 Task: Change the watching subscriptions to notify via GitHub.
Action: Mouse moved to (1010, 99)
Screenshot: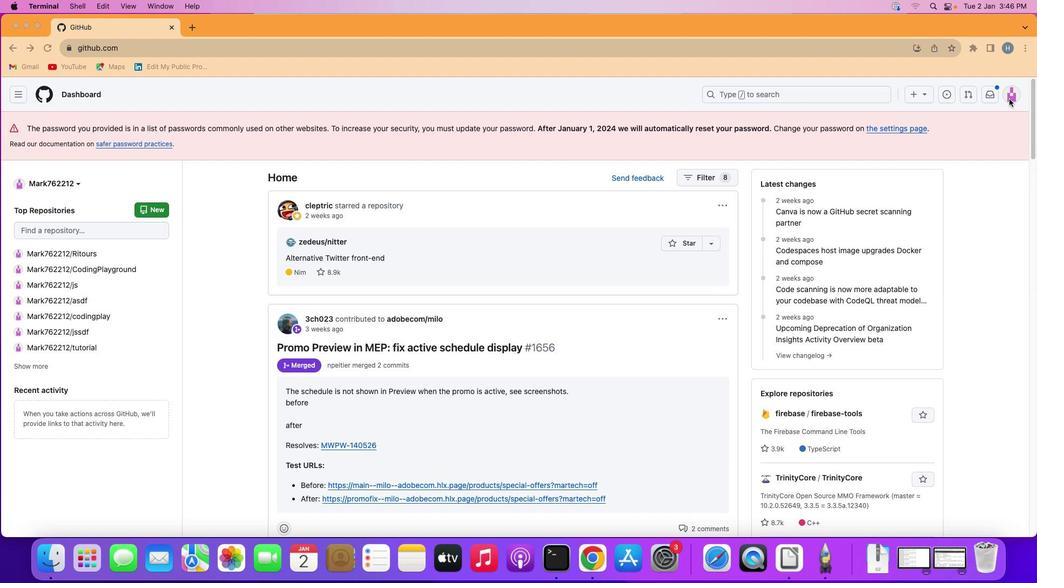 
Action: Mouse pressed left at (1010, 99)
Screenshot: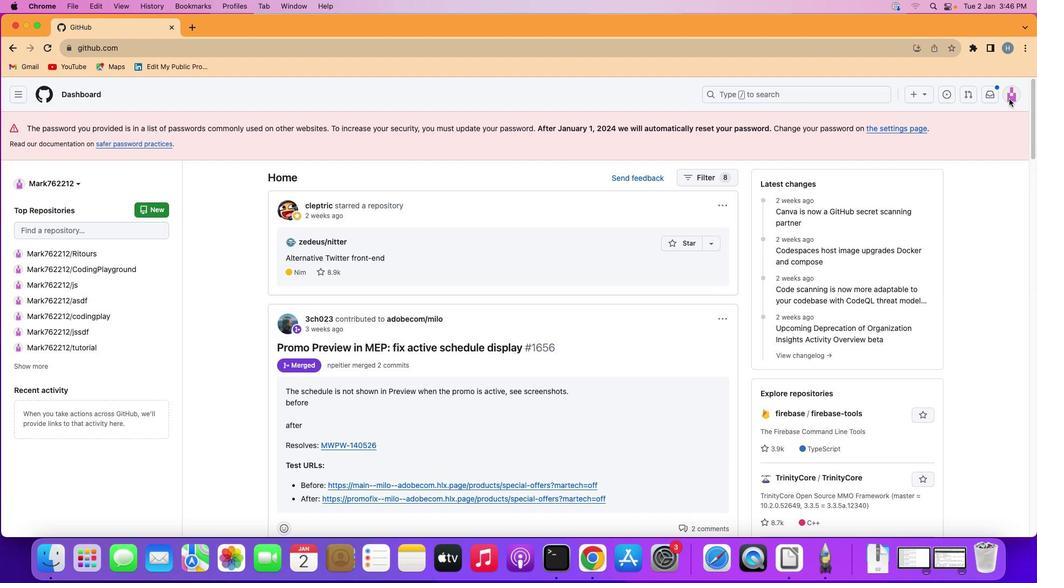 
Action: Mouse moved to (1012, 92)
Screenshot: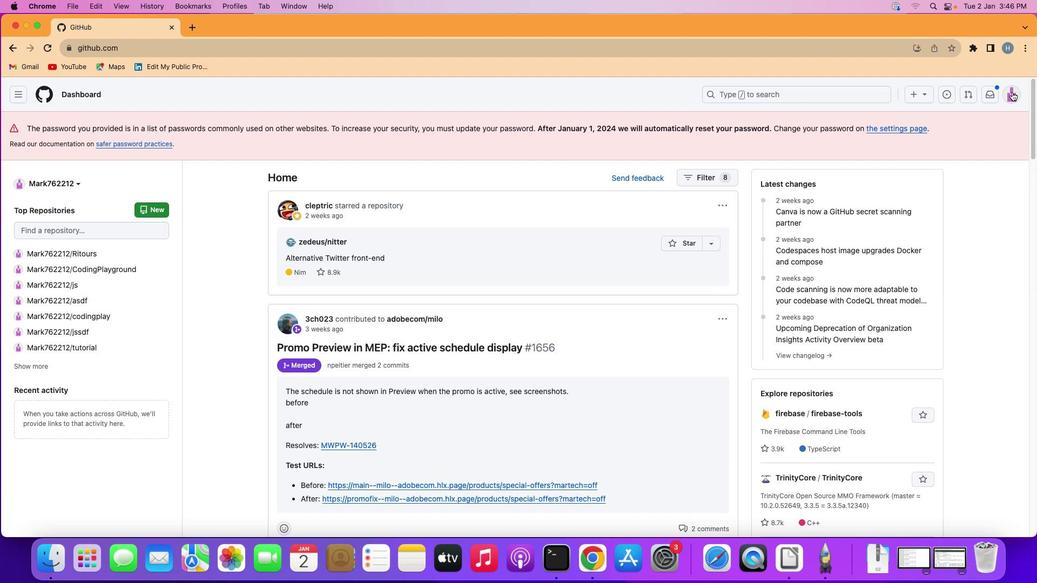 
Action: Mouse pressed left at (1012, 92)
Screenshot: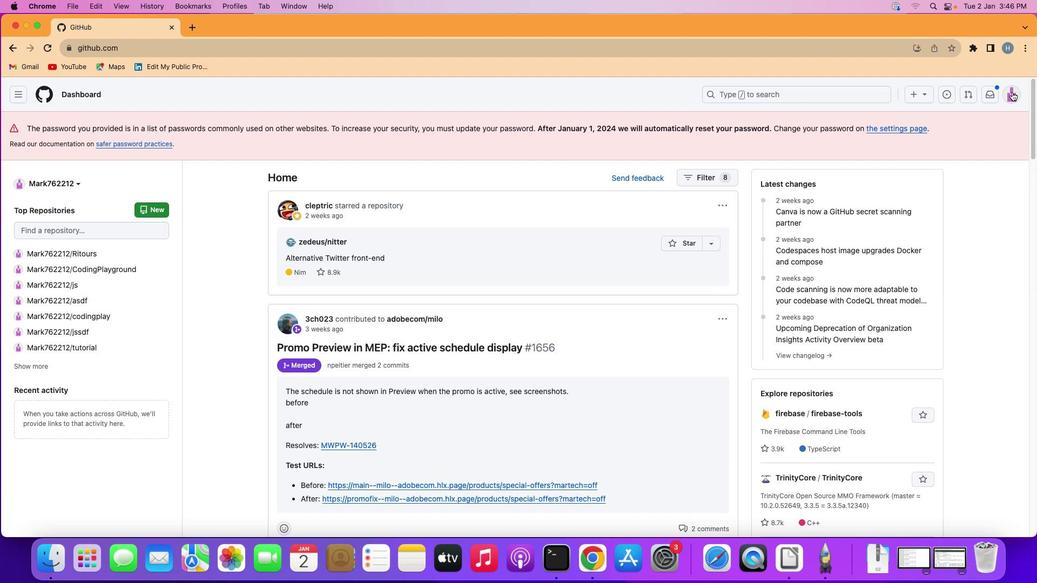 
Action: Mouse moved to (932, 388)
Screenshot: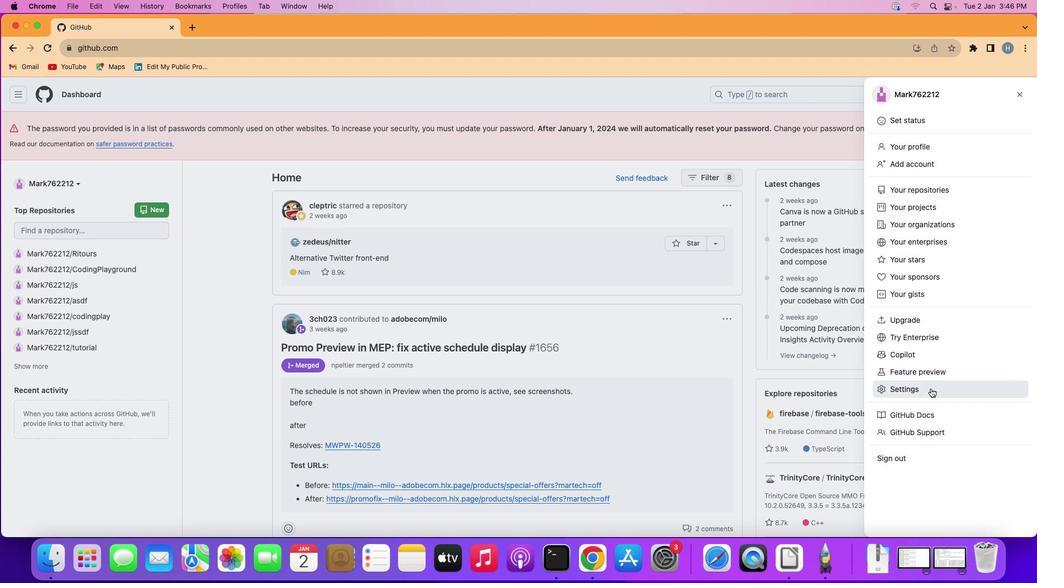 
Action: Mouse pressed left at (932, 388)
Screenshot: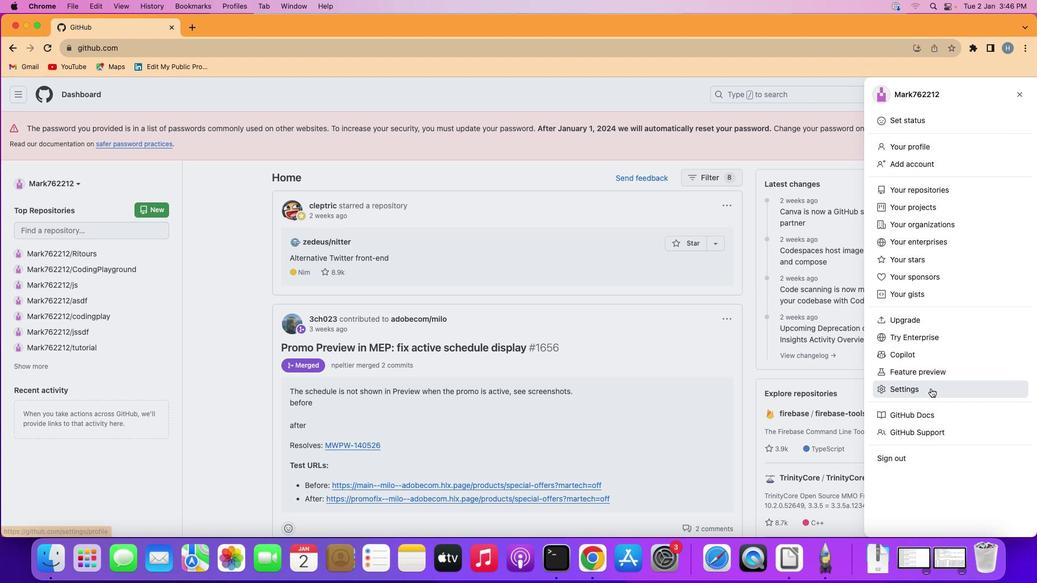 
Action: Mouse moved to (242, 293)
Screenshot: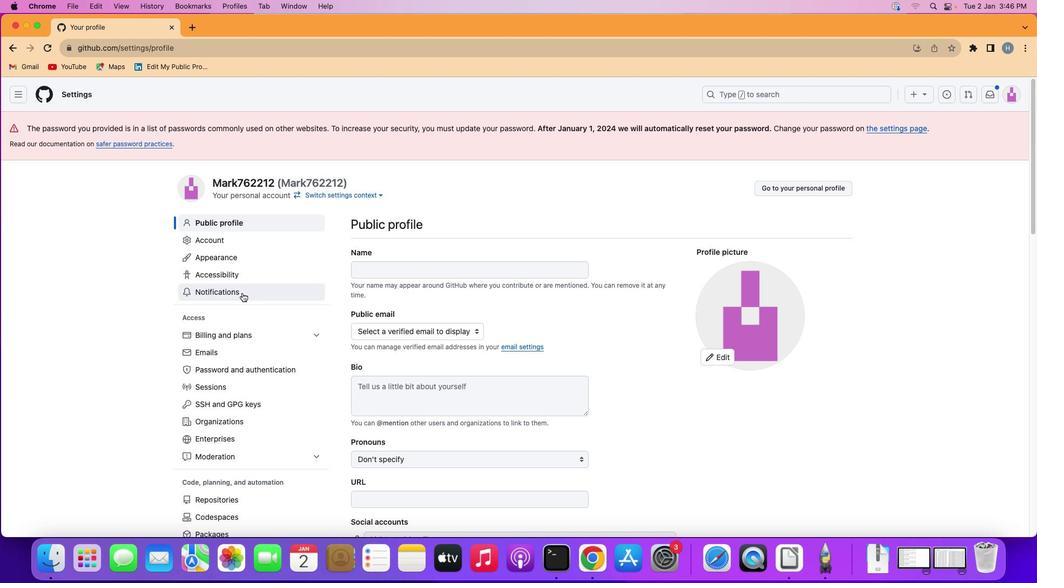 
Action: Mouse pressed left at (242, 293)
Screenshot: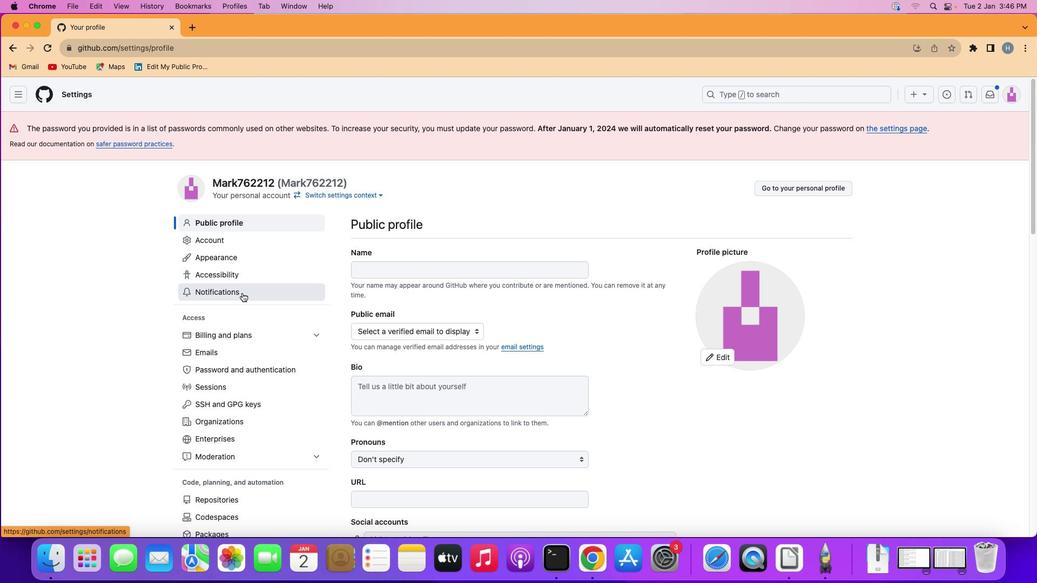 
Action: Mouse moved to (482, 380)
Screenshot: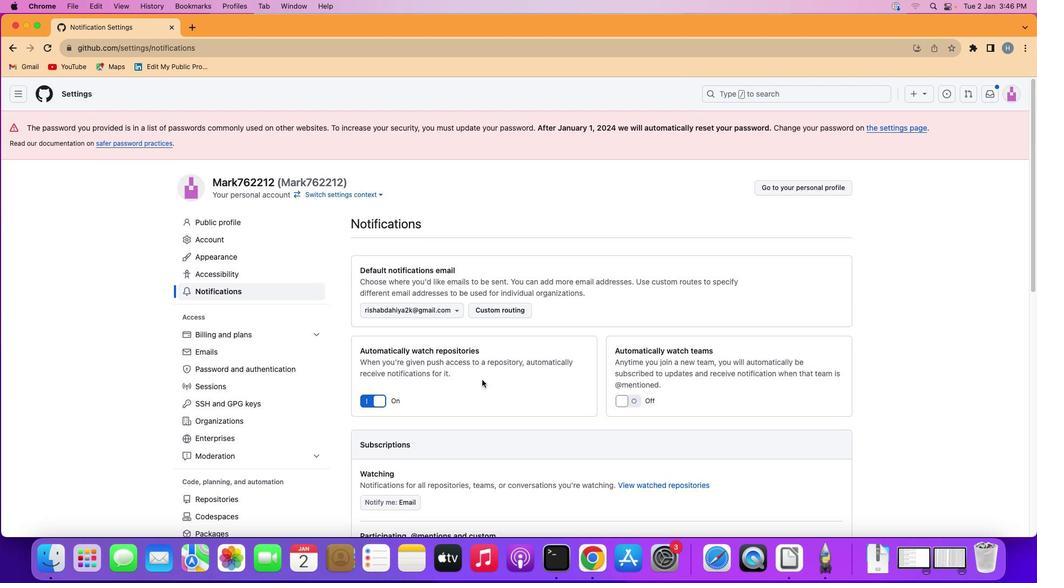 
Action: Mouse scrolled (482, 380) with delta (0, 0)
Screenshot: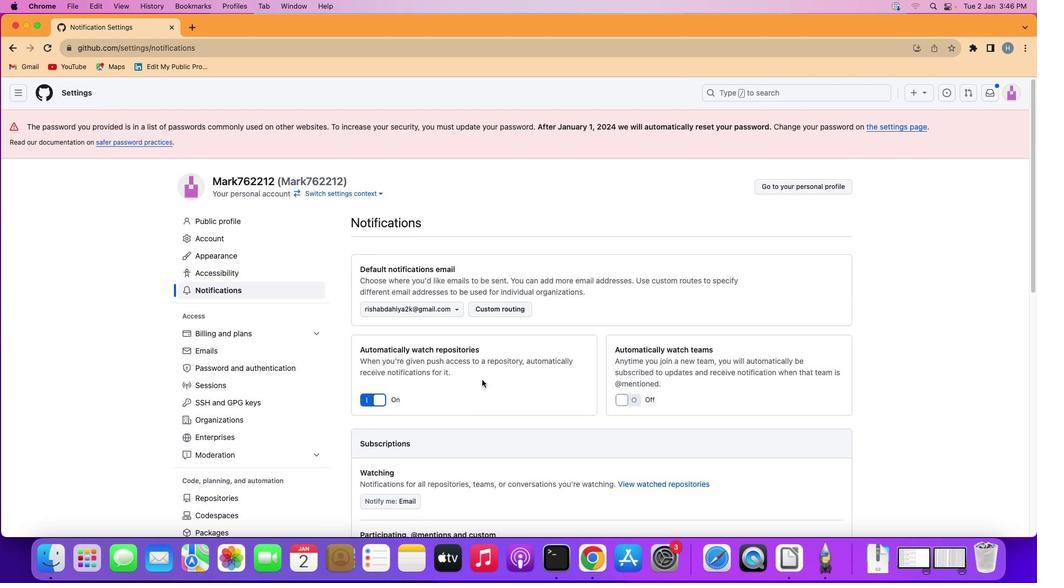 
Action: Mouse scrolled (482, 380) with delta (0, 0)
Screenshot: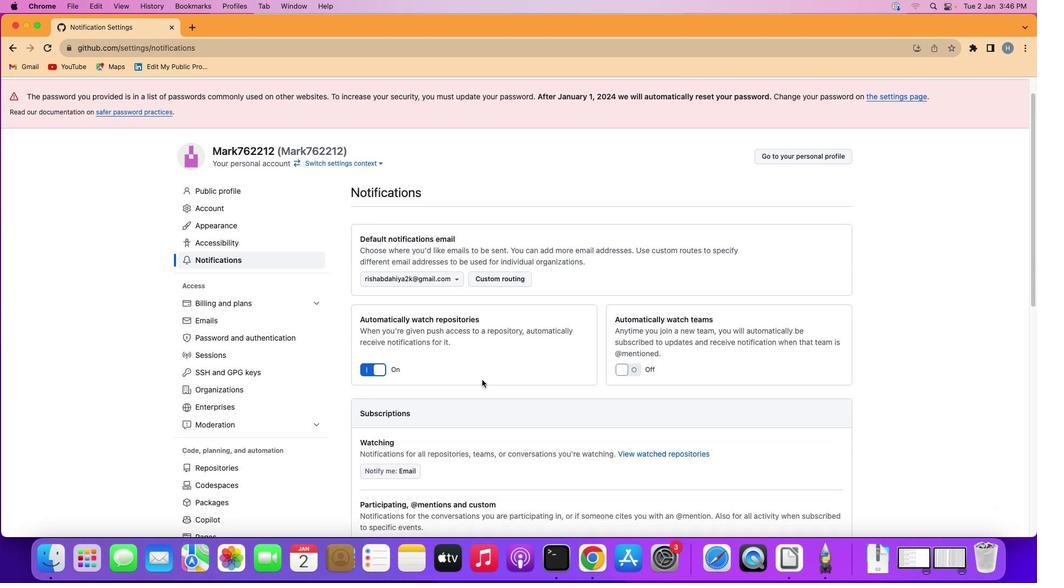 
Action: Mouse scrolled (482, 380) with delta (0, -1)
Screenshot: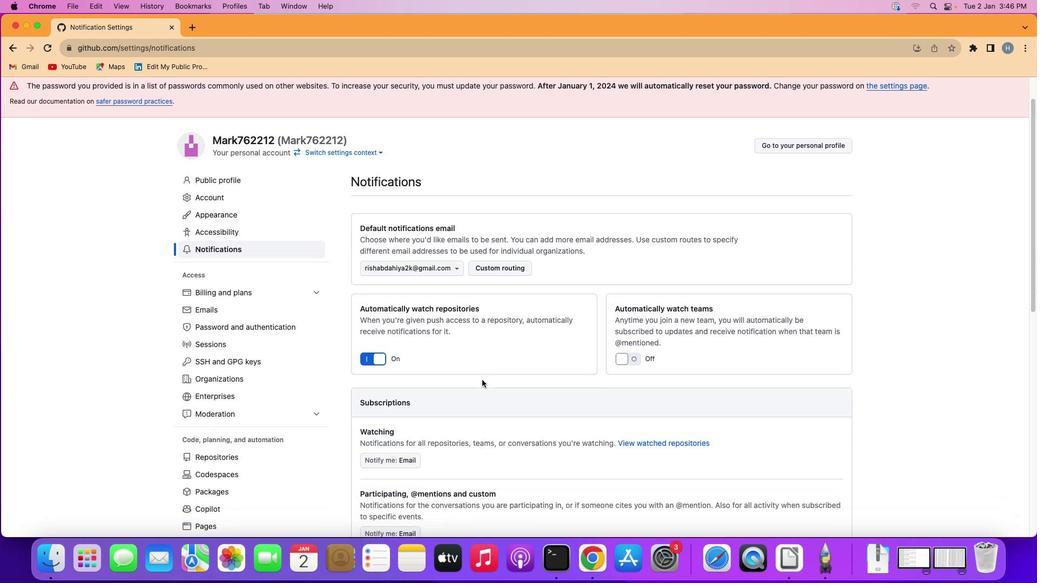 
Action: Mouse moved to (482, 380)
Screenshot: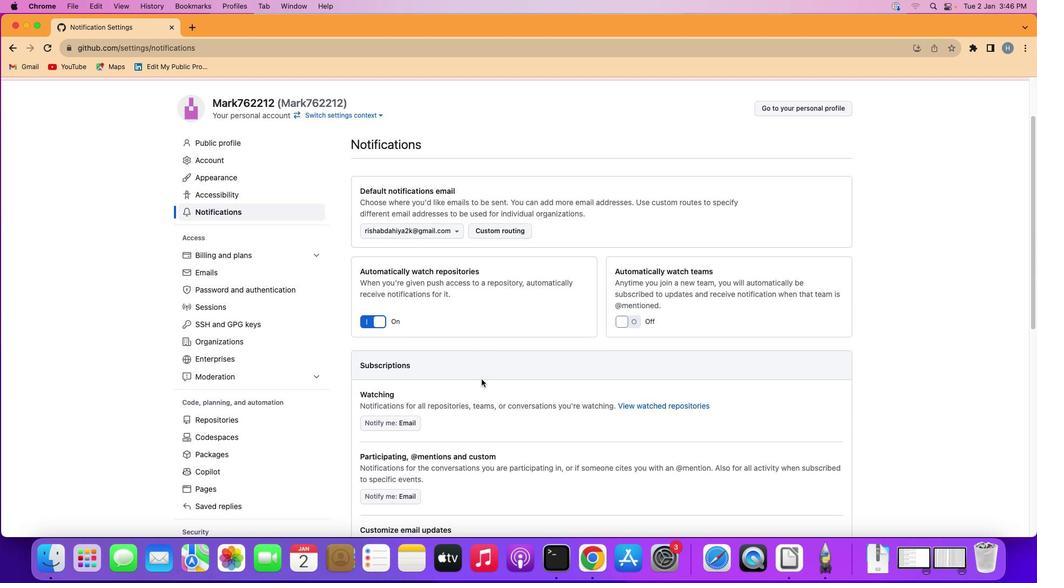 
Action: Mouse scrolled (482, 380) with delta (0, 0)
Screenshot: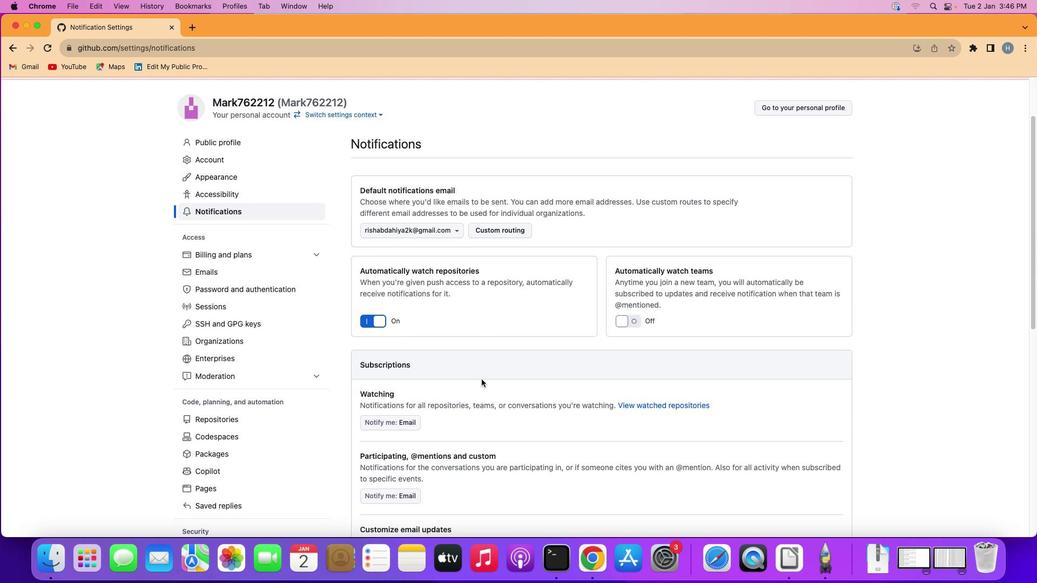 
Action: Mouse moved to (482, 379)
Screenshot: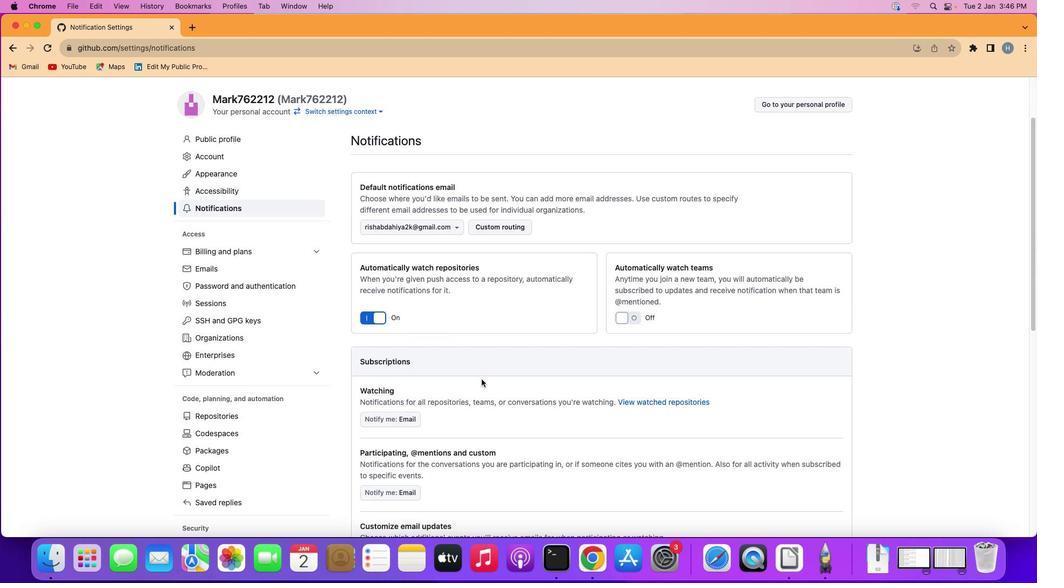 
Action: Mouse scrolled (482, 379) with delta (0, 0)
Screenshot: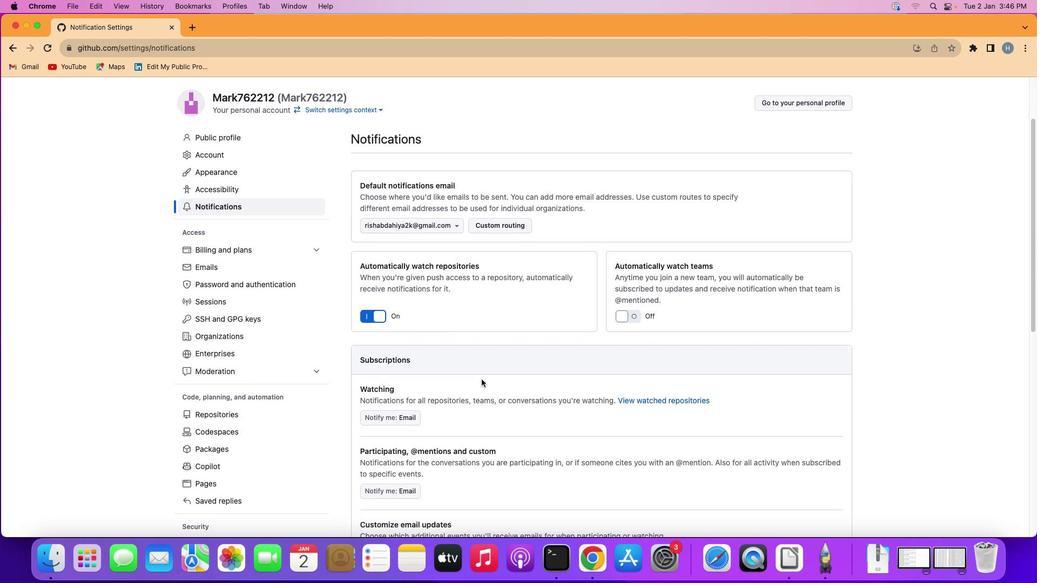 
Action: Mouse moved to (411, 417)
Screenshot: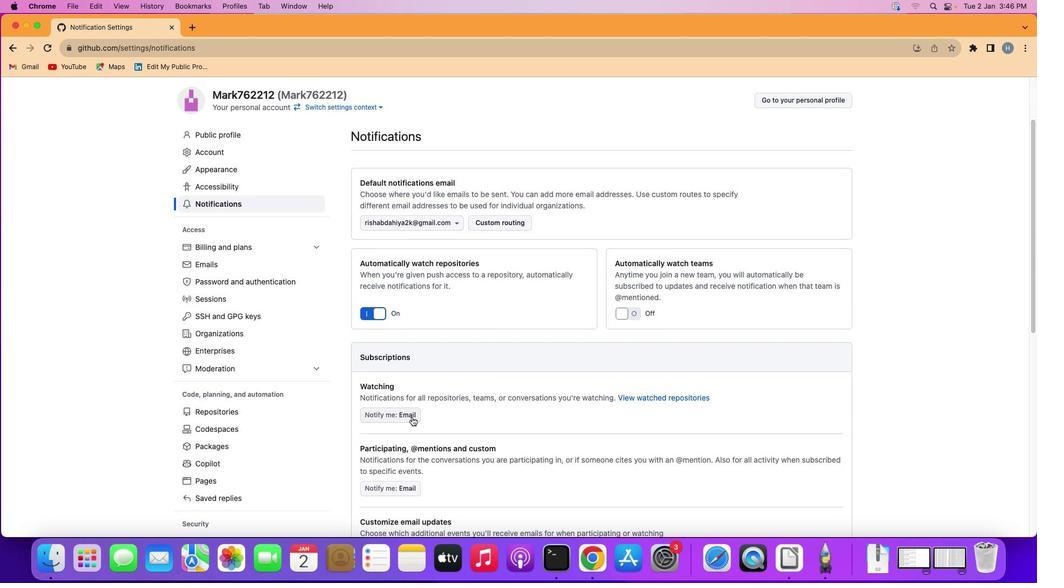 
Action: Mouse pressed left at (411, 417)
Screenshot: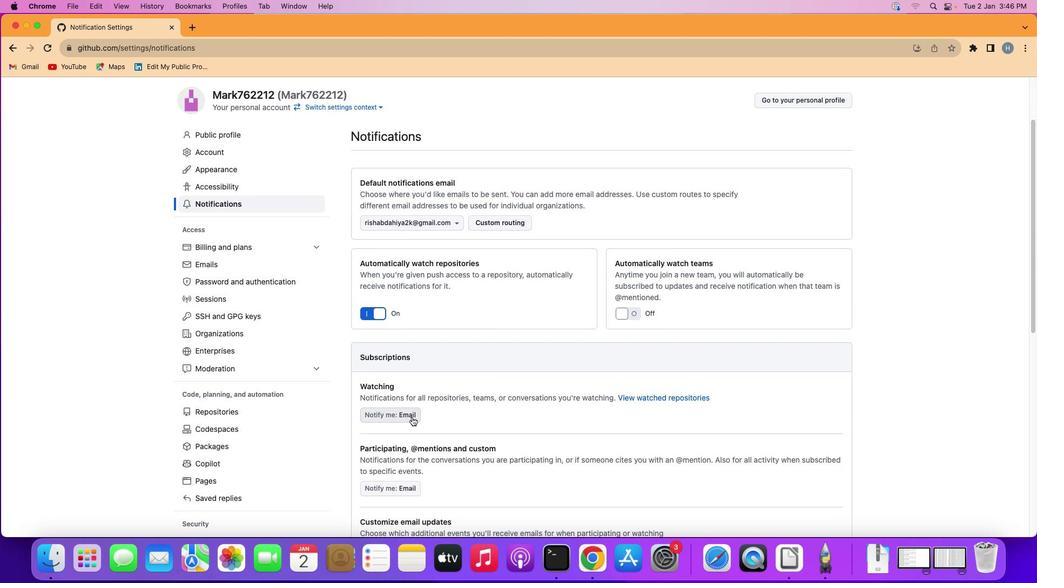 
Action: Mouse moved to (374, 465)
Screenshot: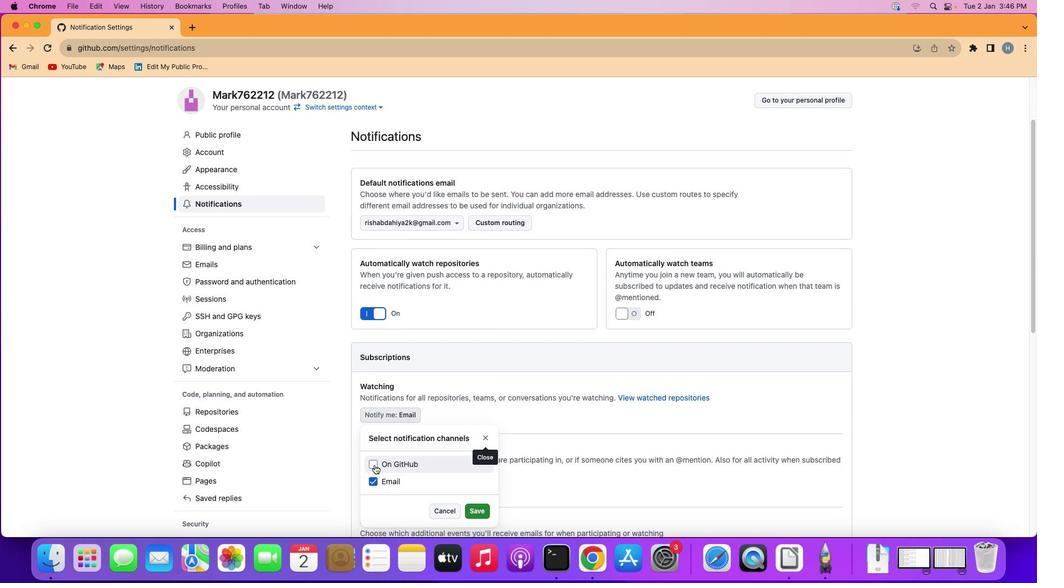 
Action: Mouse pressed left at (374, 465)
Screenshot: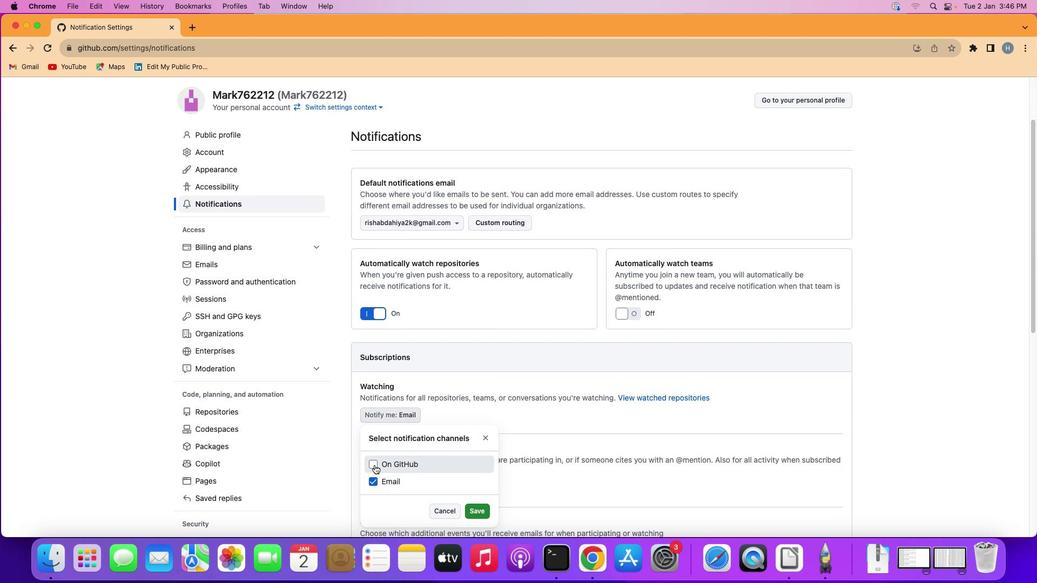 
Action: Mouse moved to (471, 509)
Screenshot: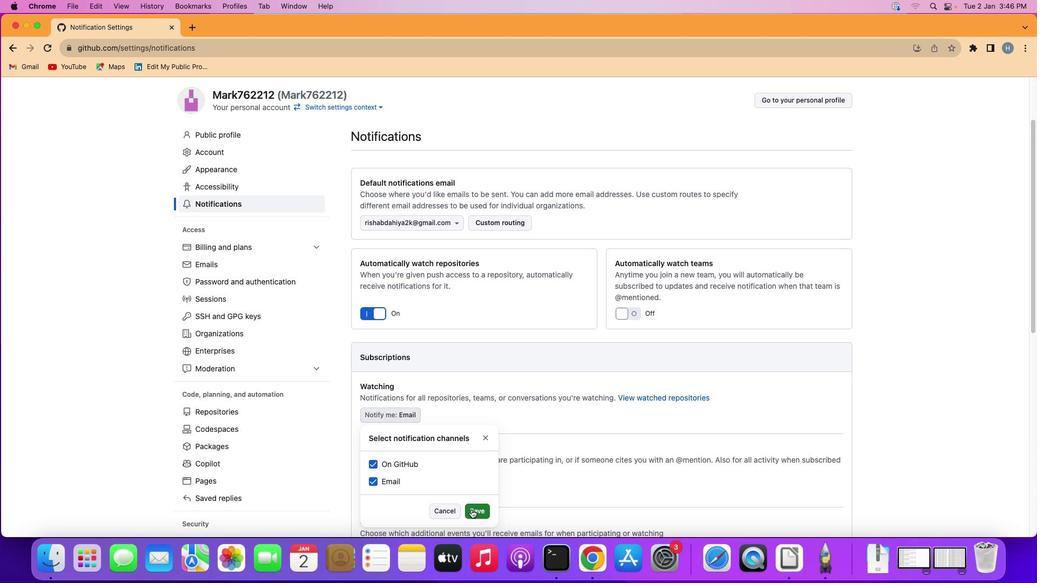 
Action: Mouse pressed left at (471, 509)
Screenshot: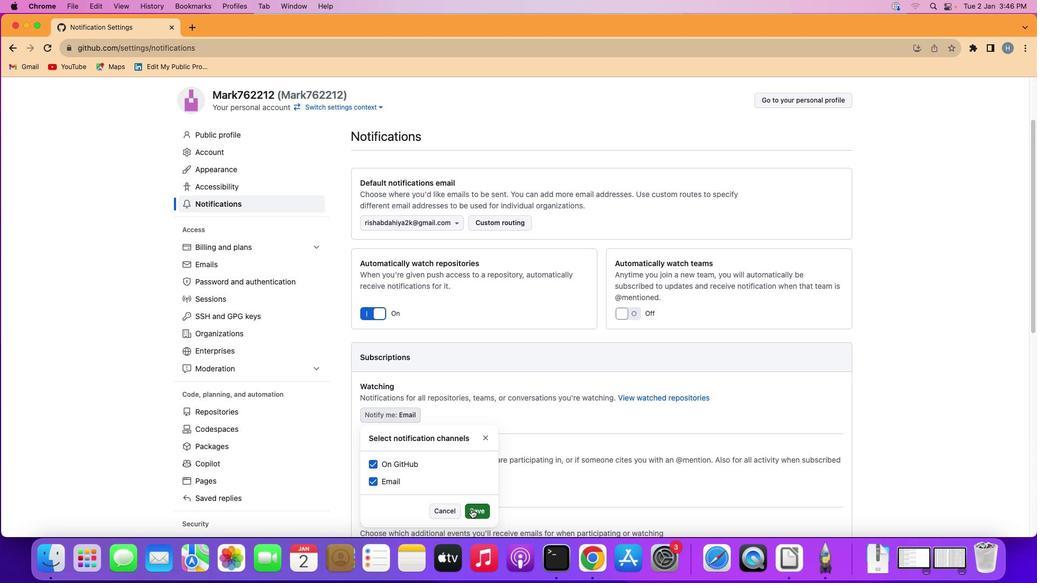 
